 Task: Create a section Code Crusades and in the section, add a milestone Identity and Access Management (IAM) Implementation in the project AgileMatrix
Action: Mouse moved to (169, 387)
Screenshot: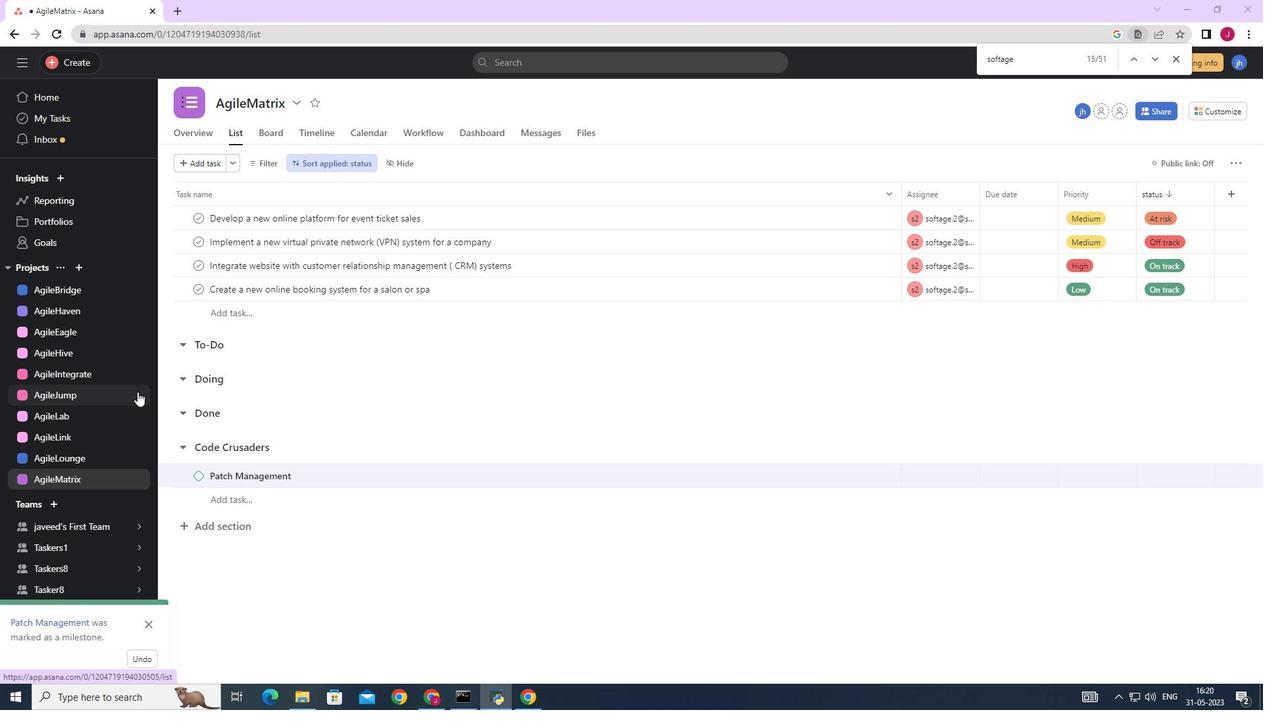 
Action: Mouse scrolled (169, 386) with delta (0, 0)
Screenshot: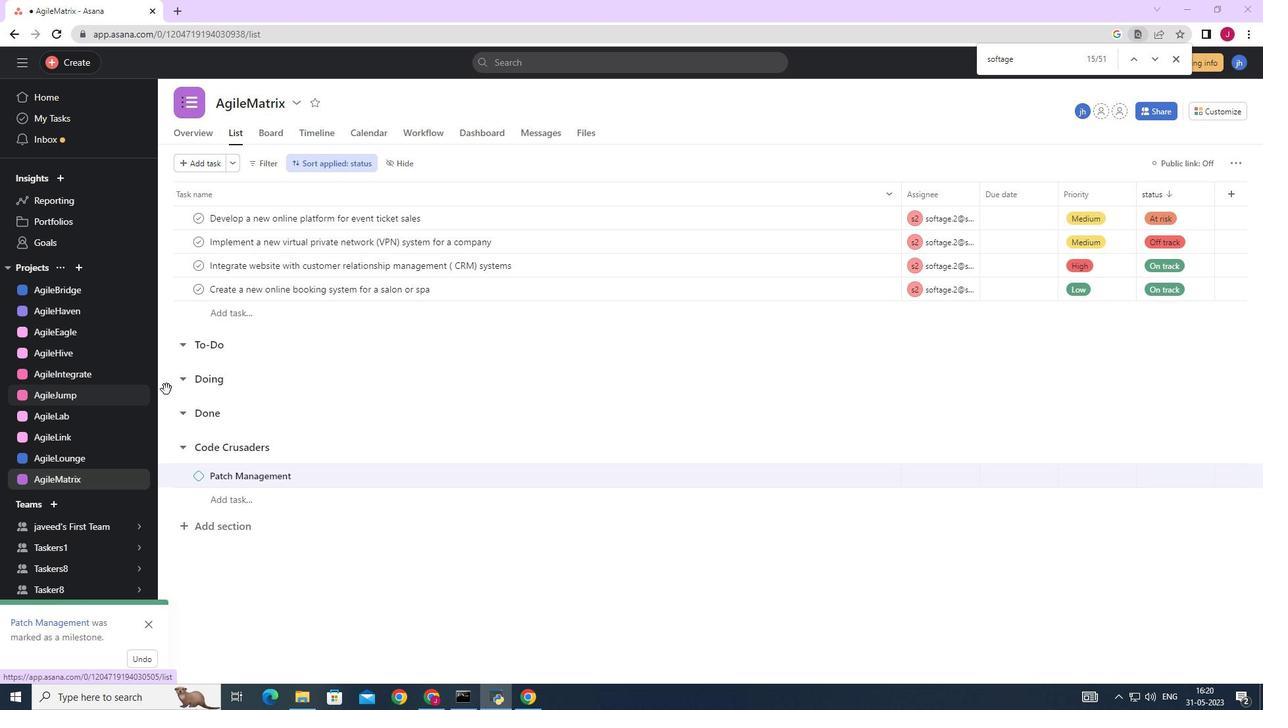 
Action: Mouse scrolled (169, 386) with delta (0, 0)
Screenshot: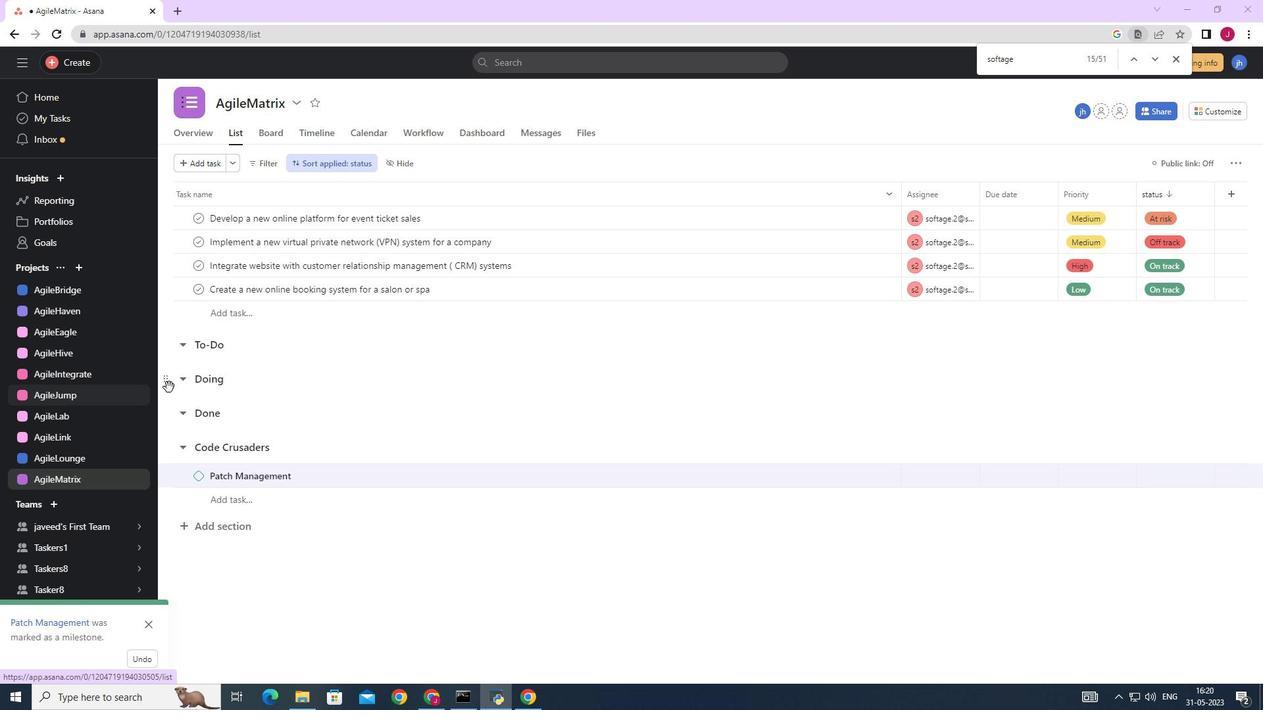 
Action: Mouse moved to (228, 524)
Screenshot: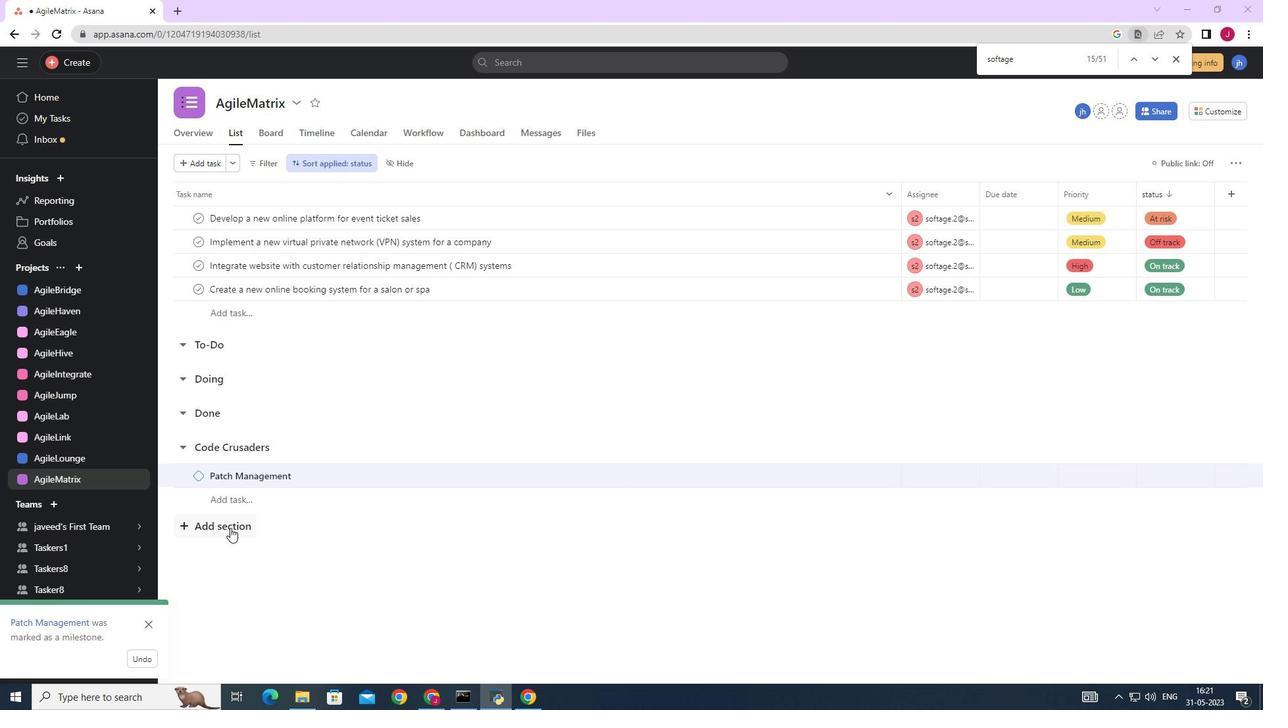 
Action: Mouse pressed left at (228, 524)
Screenshot: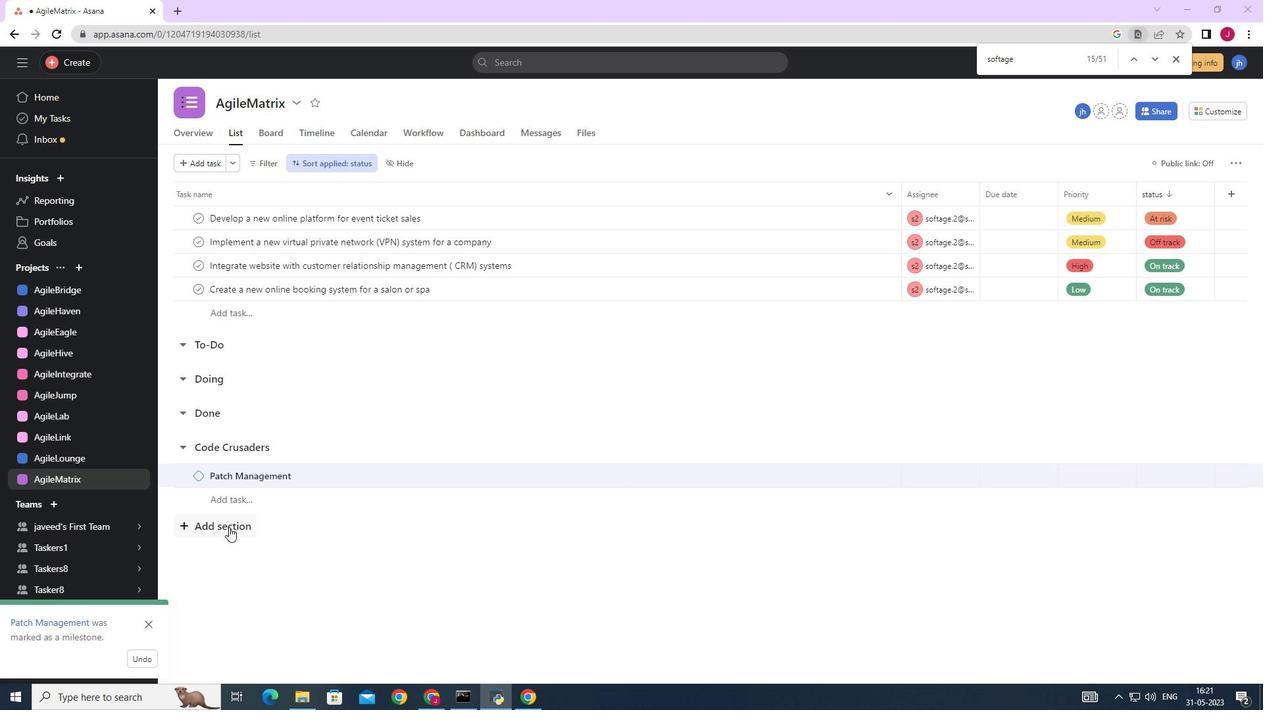 
Action: Key pressed <Key.caps_lock>C<Key.caps_lock>ode<Key.space><Key.caps_lock>C<Key.caps_lock>rusades<Key.space><Key.enter><Key.caps_lock>
Screenshot: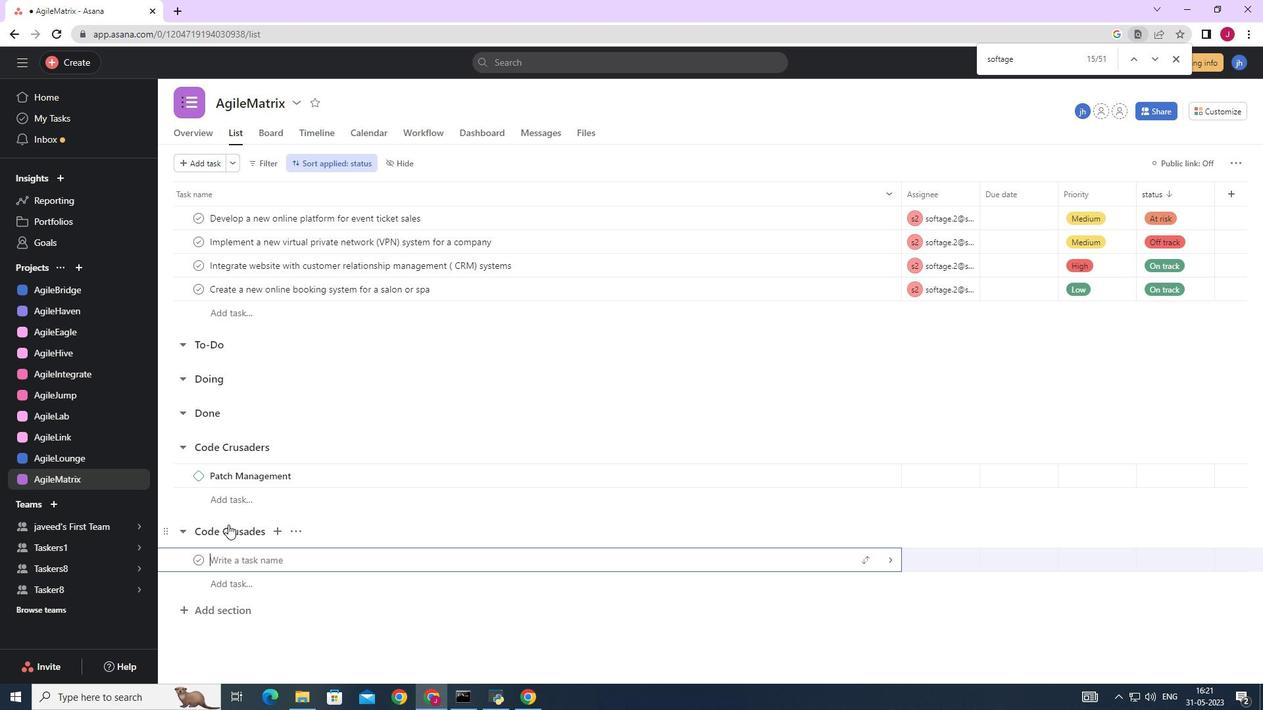 
Action: Mouse moved to (239, 562)
Screenshot: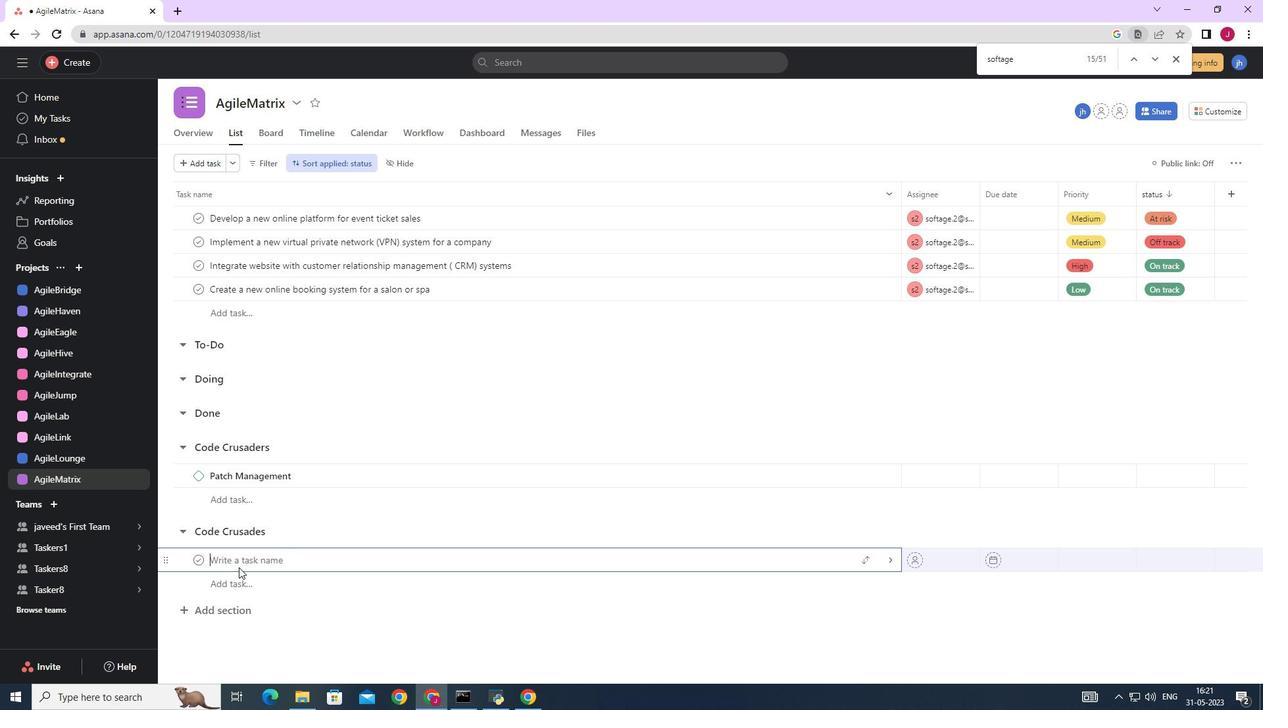 
Action: Mouse pressed left at (239, 562)
Screenshot: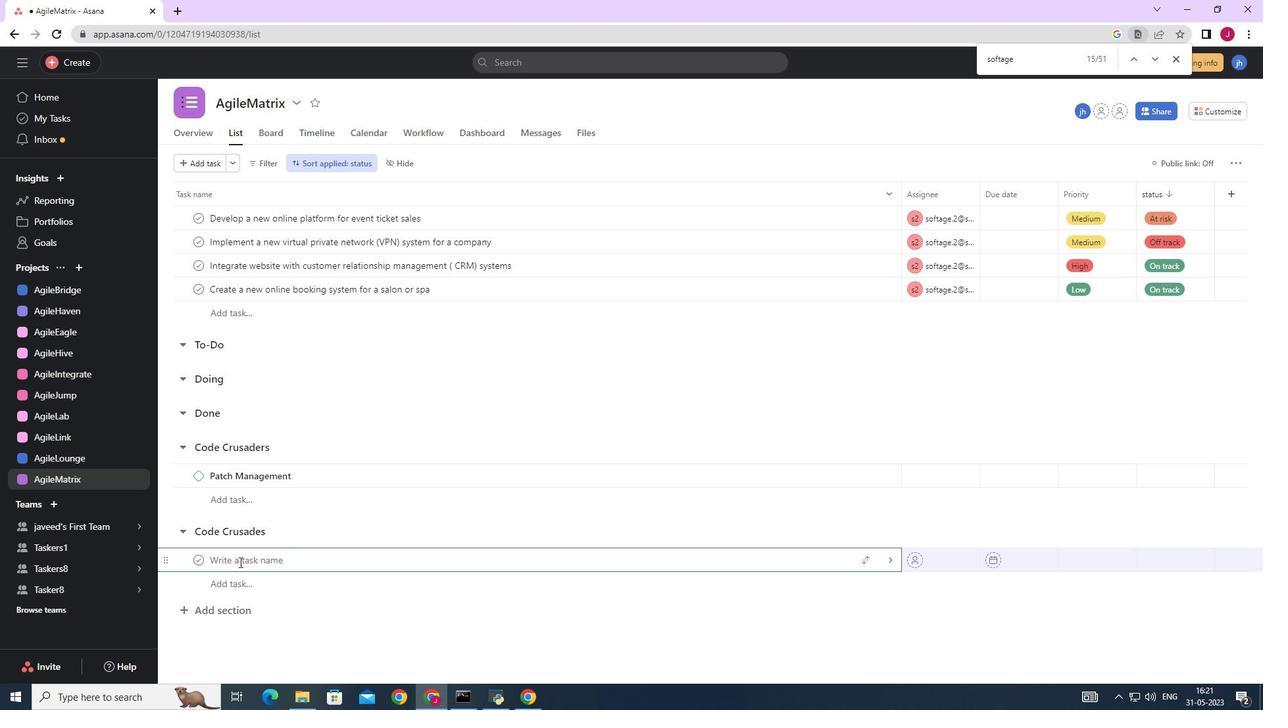 
Action: Mouse moved to (239, 559)
Screenshot: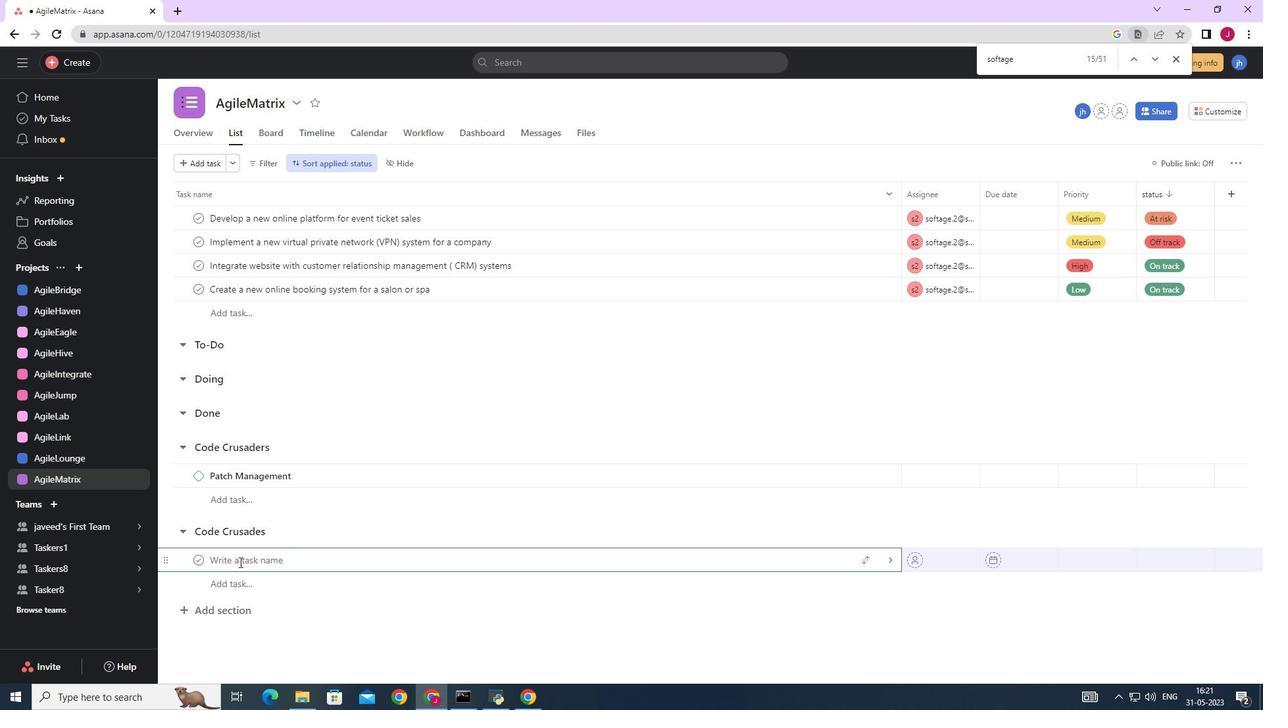 
Action: Key pressed A<Key.backspace>I<Key.caps_lock>den
Screenshot: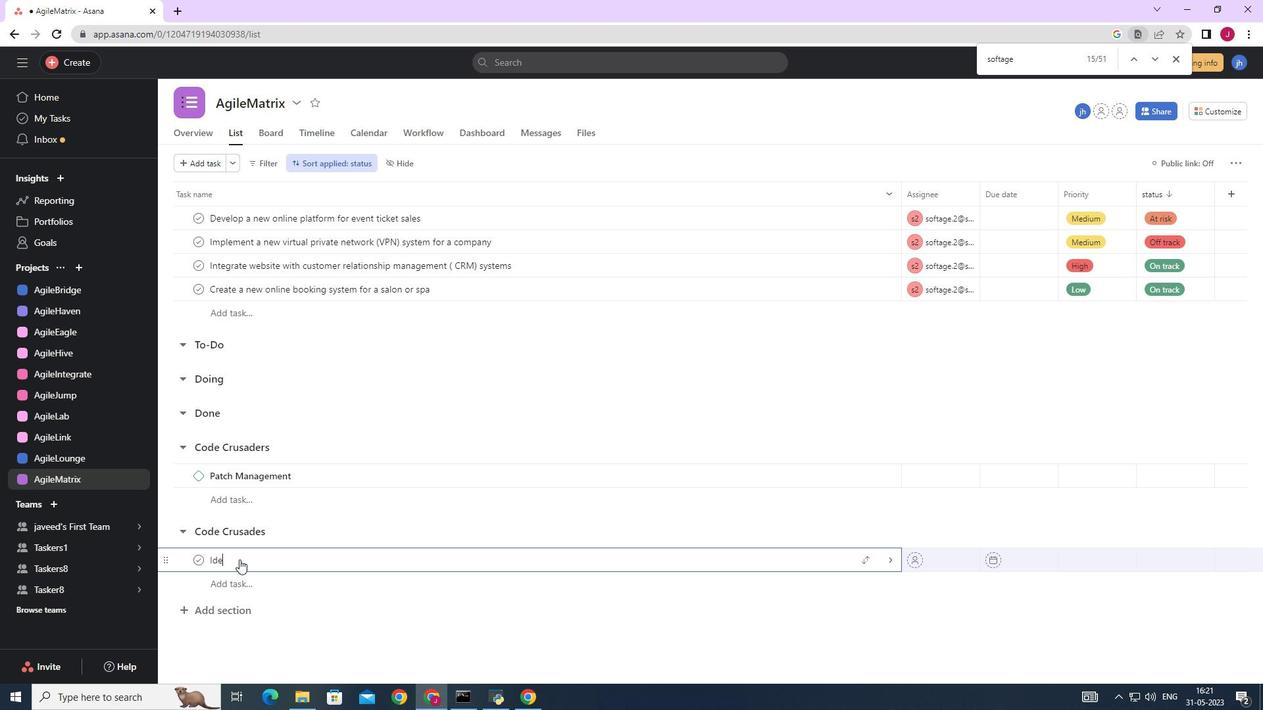 
Action: Mouse moved to (239, 559)
Screenshot: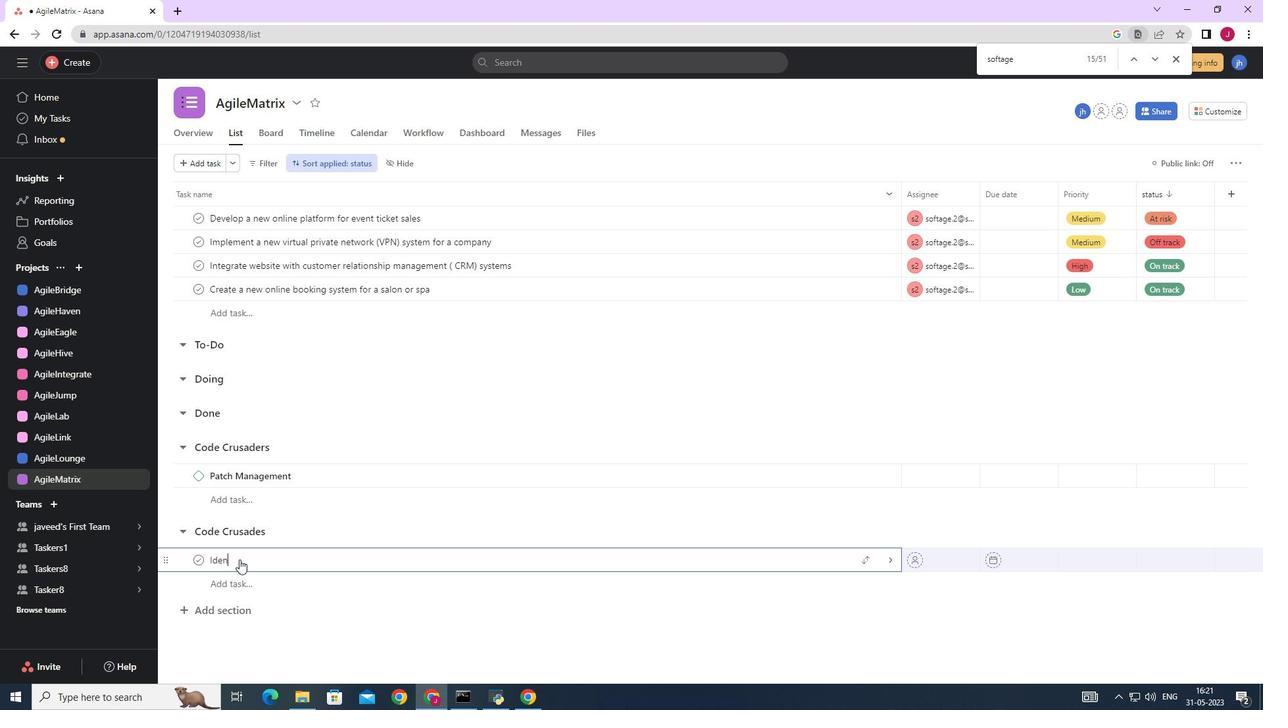 
Action: Key pressed tity<Key.space>and<Key.space><Key.caps_lock>A<Key.caps_lock>cess<Key.space><Key.backspace><Key.backspace><Key.backspace><Key.backspace>ccess<Key.space><Key.caps_lock>M<Key.caps_lock>anagement<Key.space><Key.shift_r>(<Key.caps_lock>IAM<Key.shift_r>)<Key.space><Key.caps_lock>i<Key.caps_lock>MPLEMENTATION<Key.backspace><Key.backspace><Key.backspace><Key.backspace><Key.backspace><Key.backspace><Key.backspace><Key.backspace><Key.backspace><Key.backspace><Key.backspace><Key.backspace><Key.backspace><Key.backspace>I<Key.caps_lock>mplementation<Key.space>
Screenshot: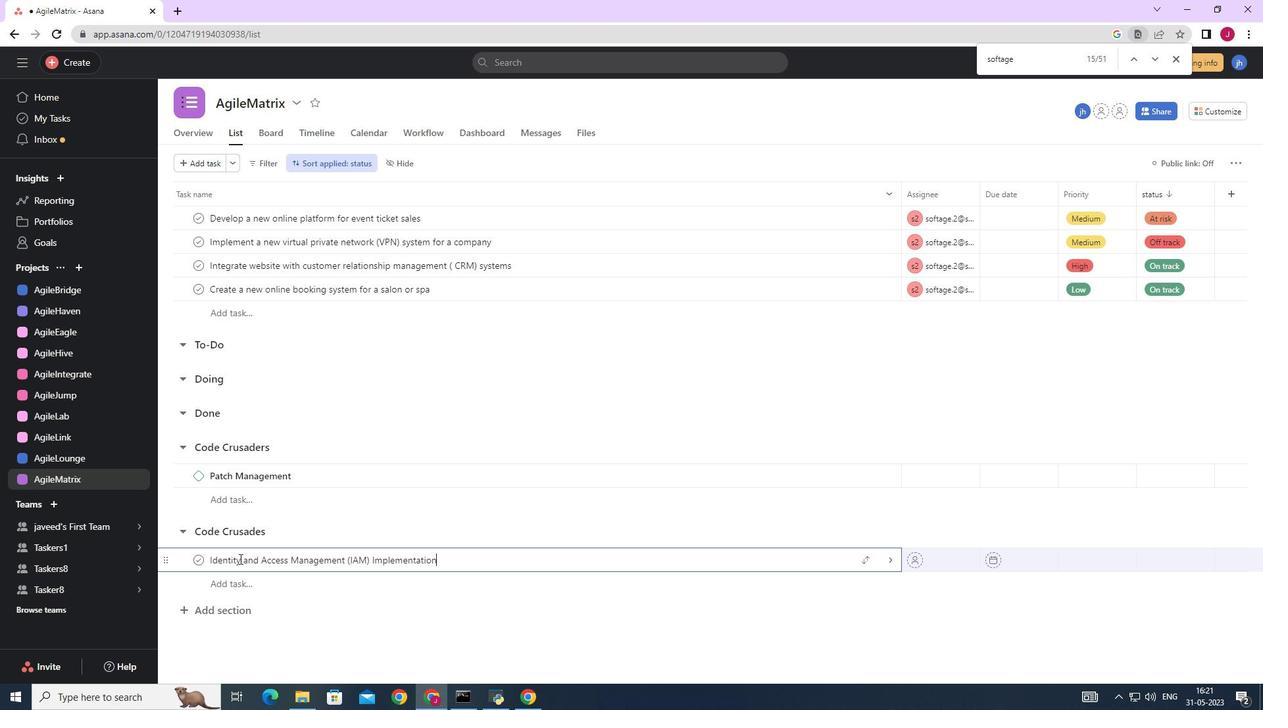 
Action: Mouse moved to (892, 560)
Screenshot: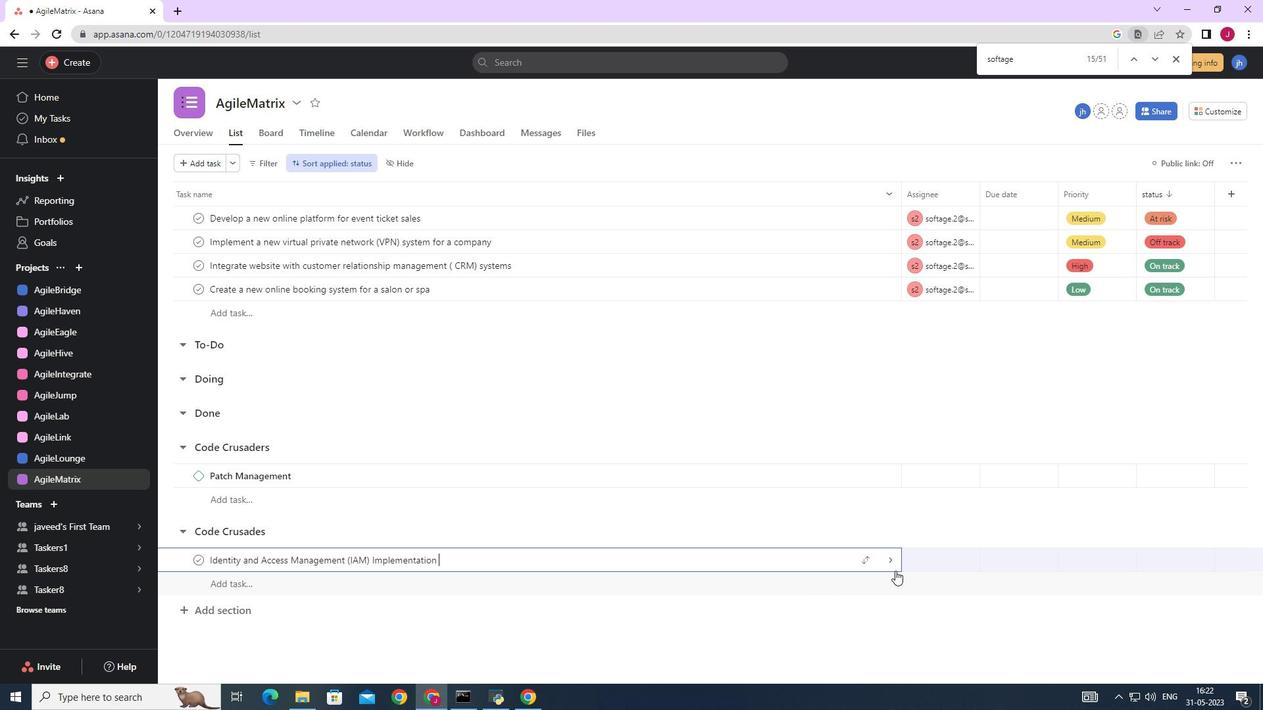
Action: Mouse pressed left at (892, 560)
Screenshot: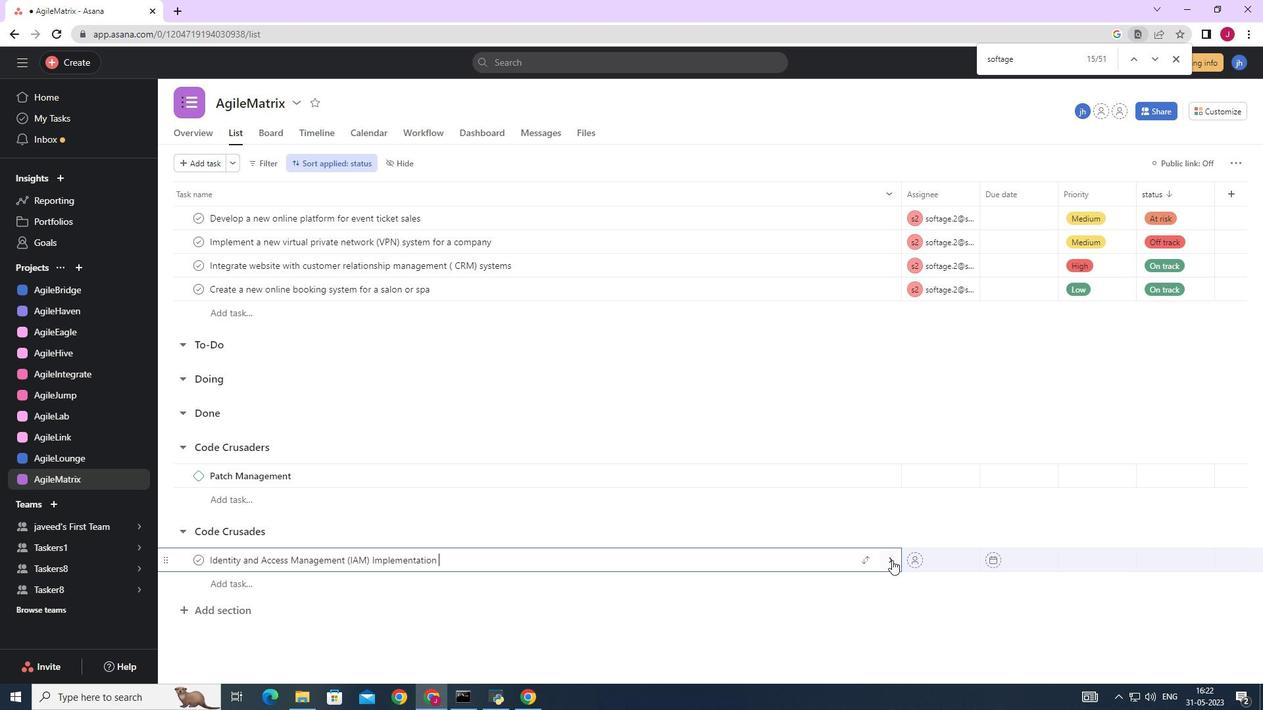 
Action: Mouse moved to (1214, 161)
Screenshot: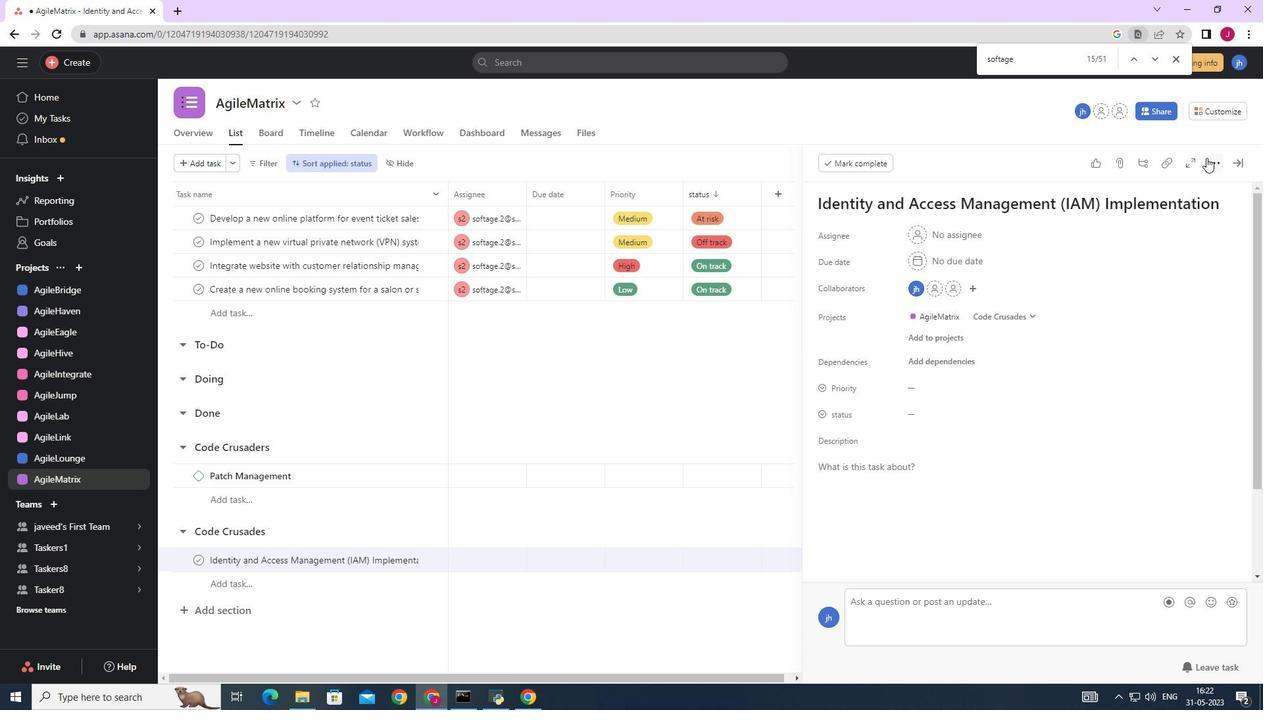 
Action: Mouse pressed left at (1214, 161)
Screenshot: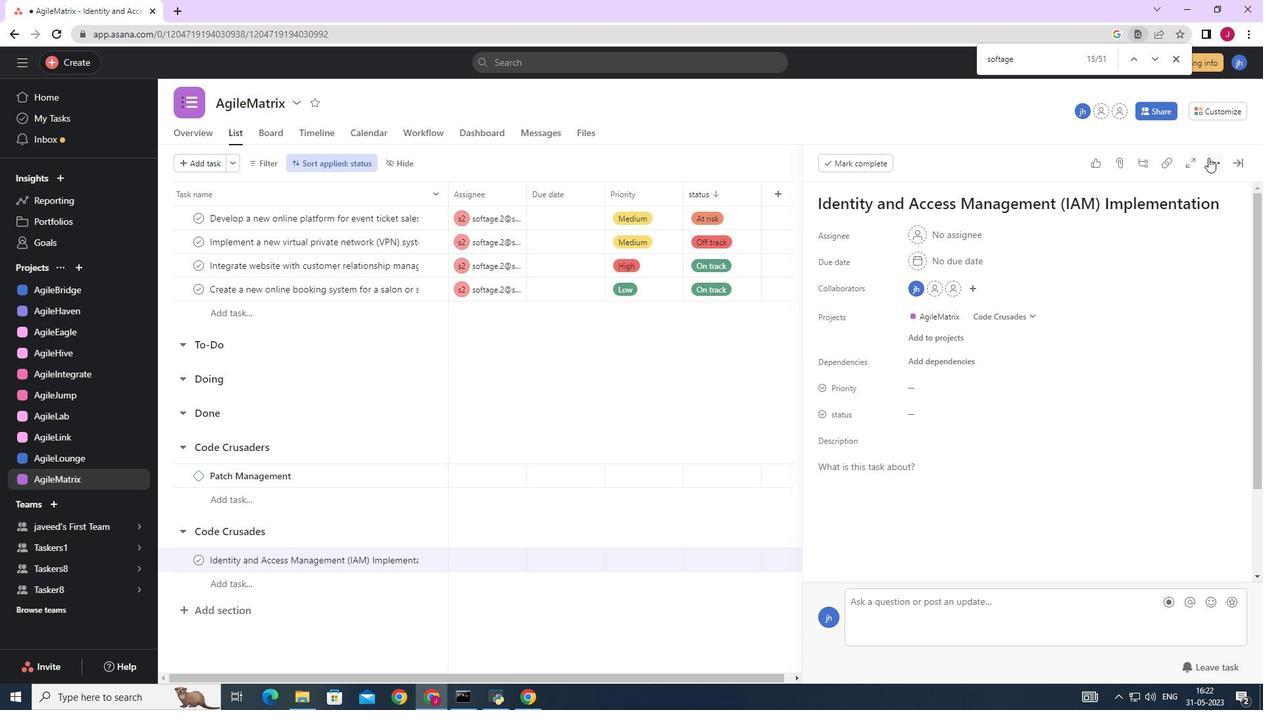
Action: Mouse moved to (1100, 213)
Screenshot: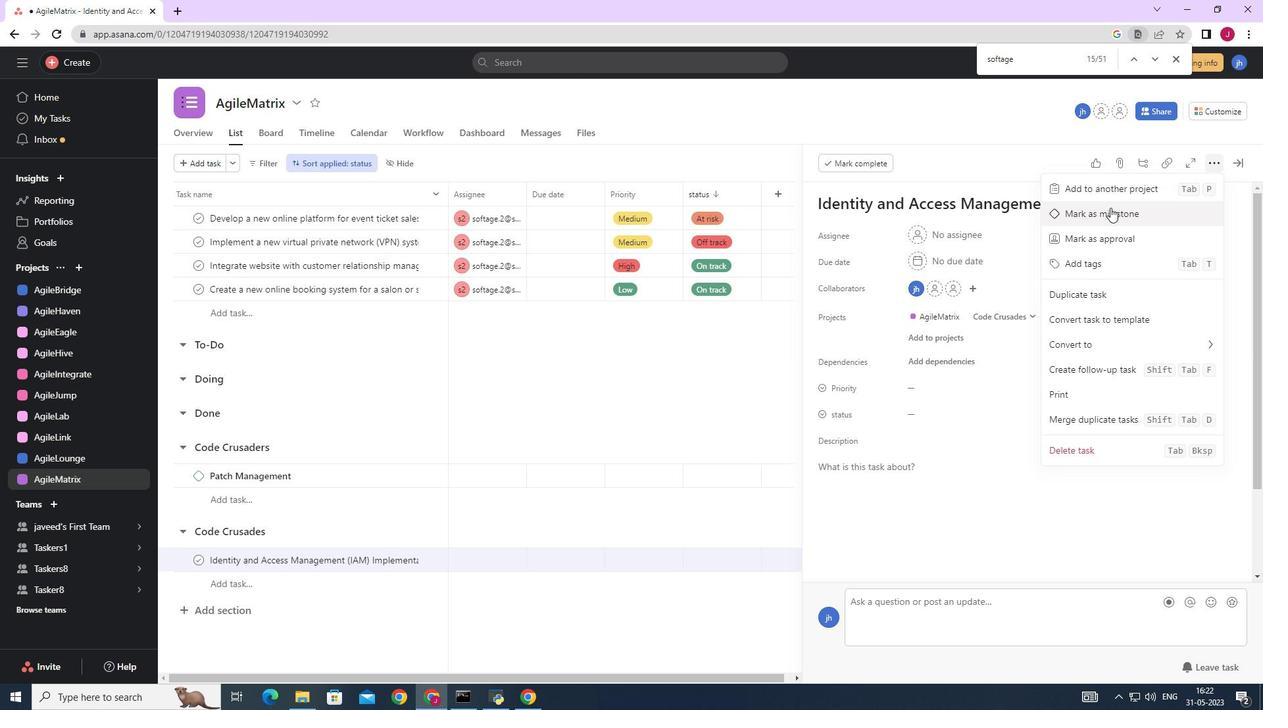
Action: Mouse pressed left at (1100, 213)
Screenshot: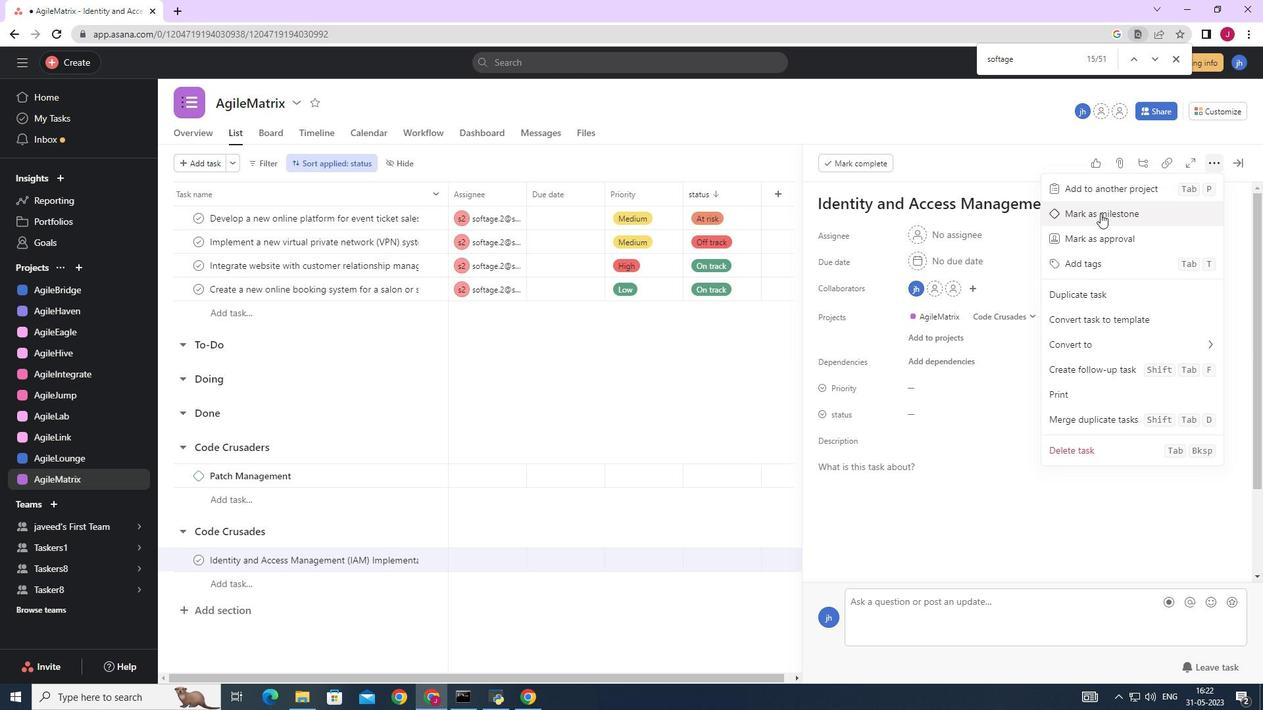 
Action: Mouse moved to (1244, 167)
Screenshot: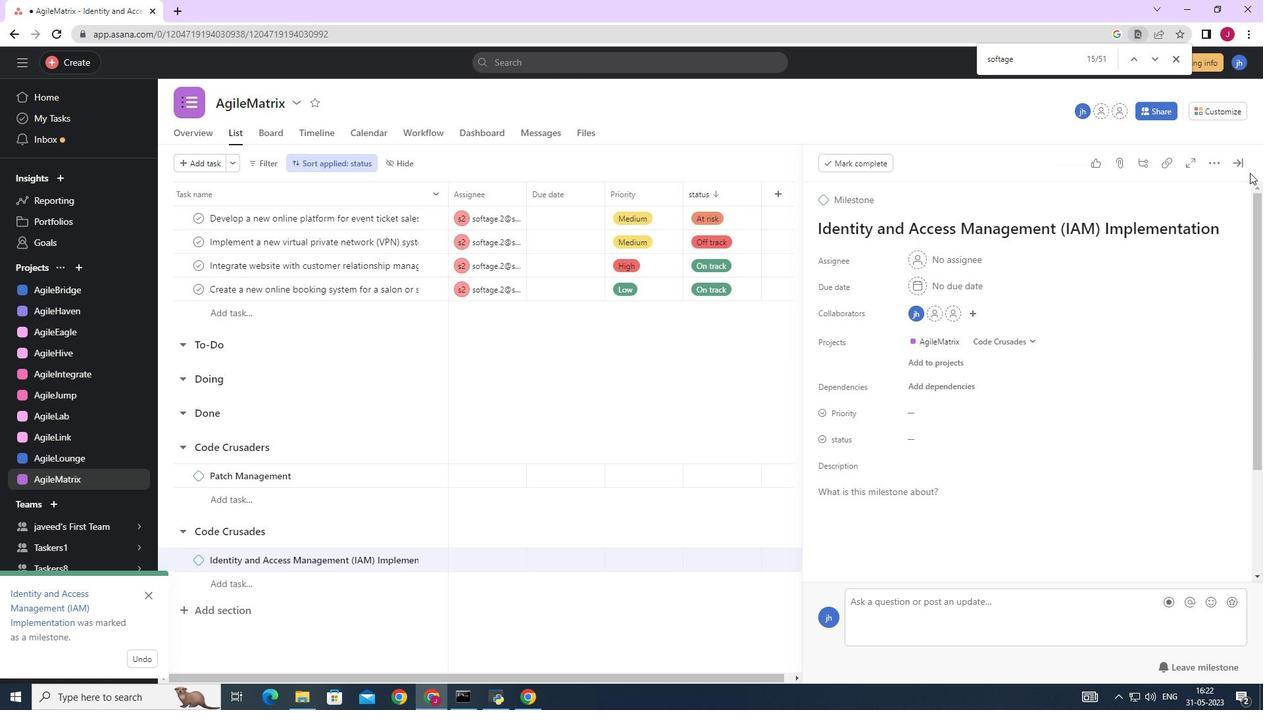 
Action: Mouse pressed left at (1244, 167)
Screenshot: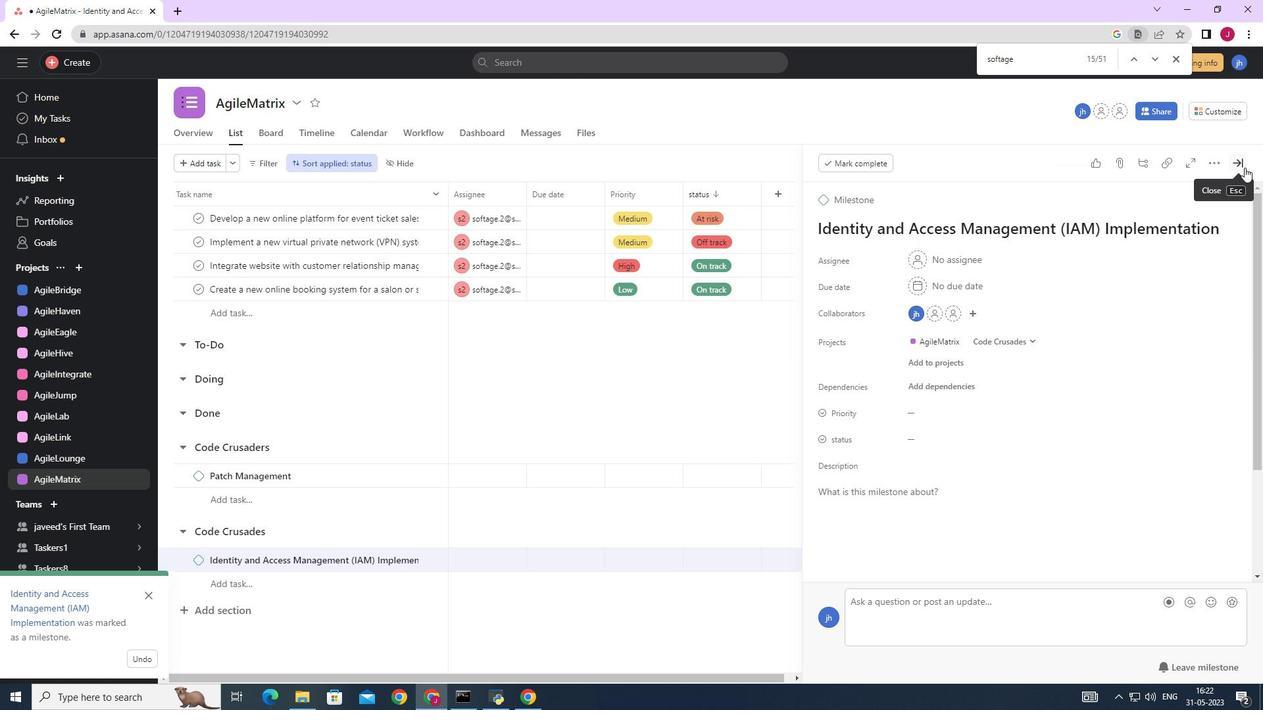 
Action: Mouse moved to (884, 369)
Screenshot: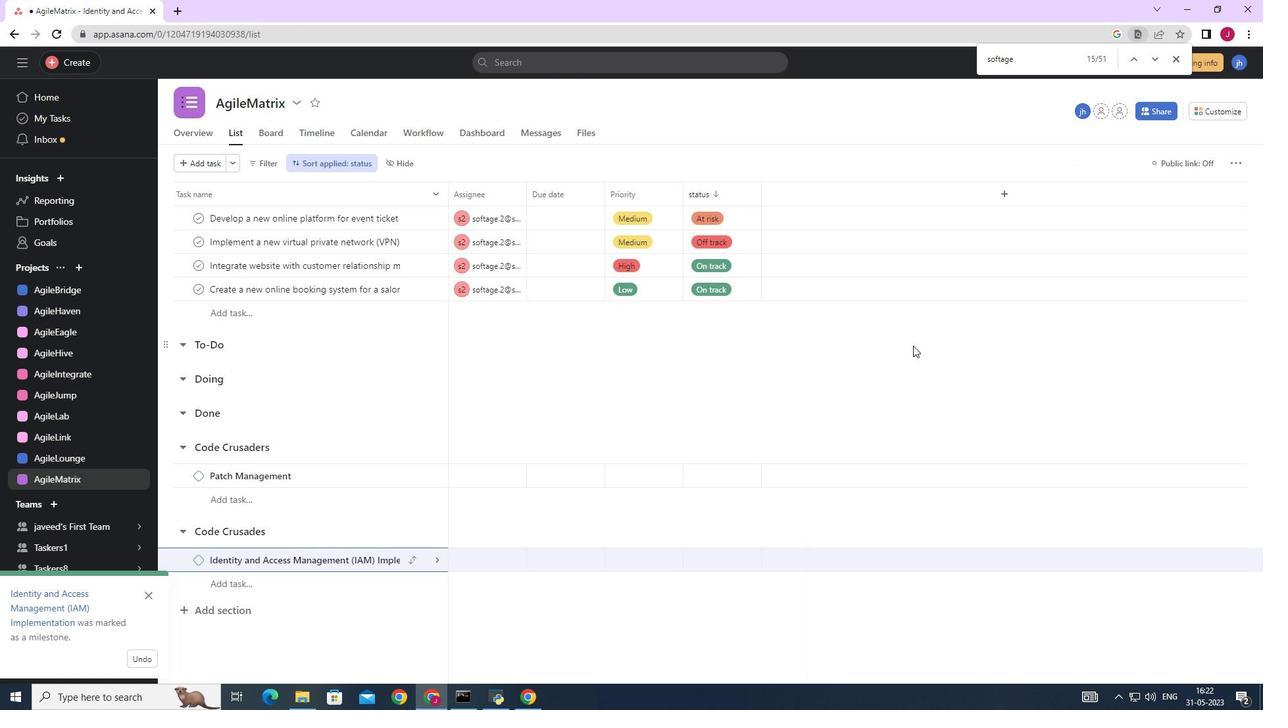 
